 Task: Search for emails containing 'PIP' using advanced search options.
Action: Mouse moved to (297, 12)
Screenshot: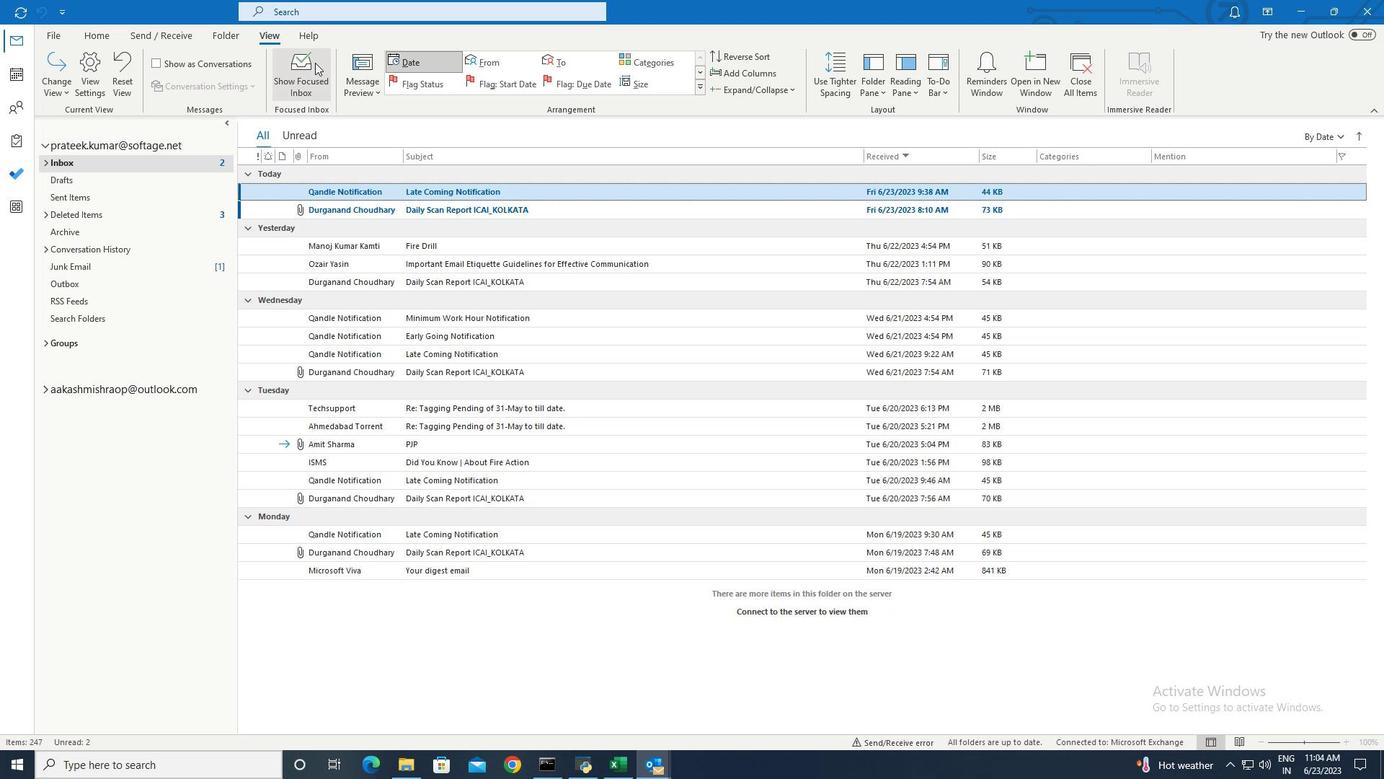 
Action: Mouse pressed left at (297, 12)
Screenshot: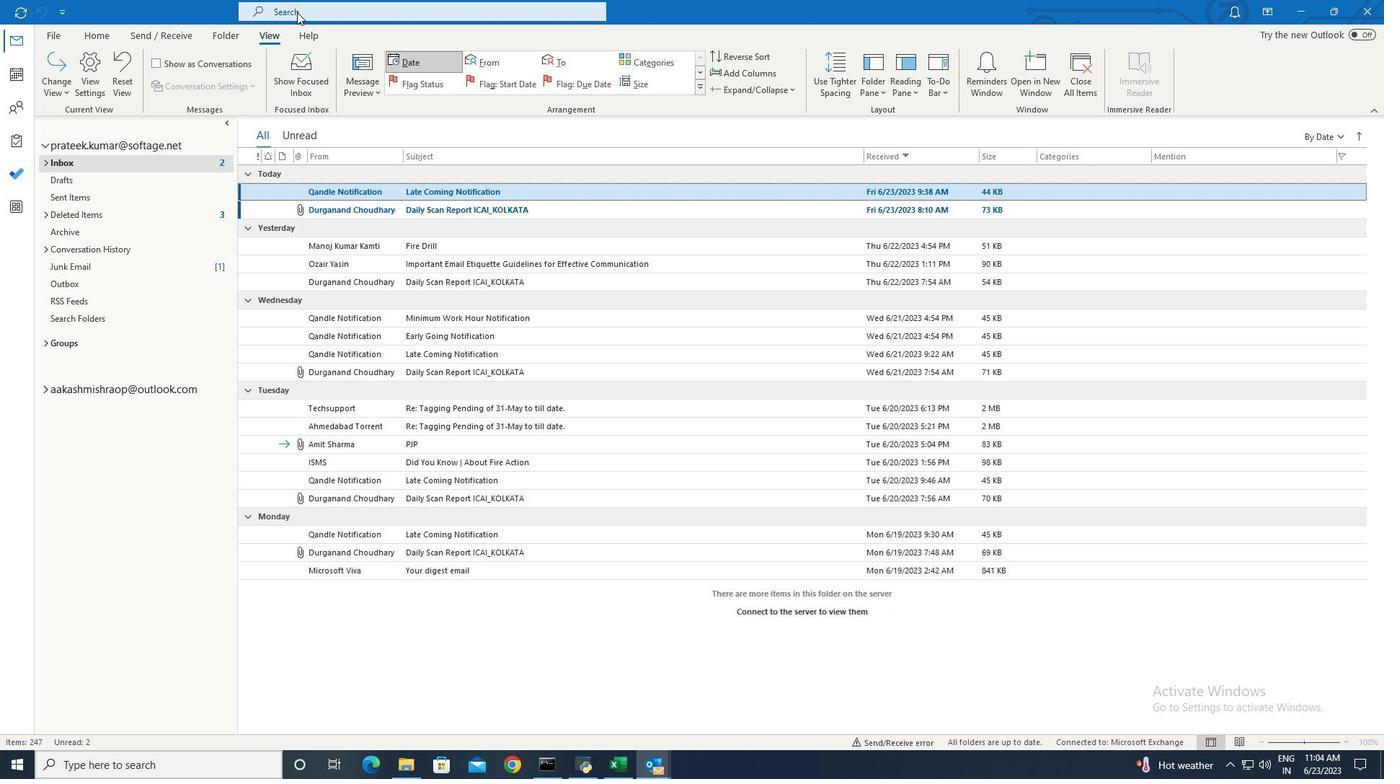 
Action: Mouse pressed left at (297, 12)
Screenshot: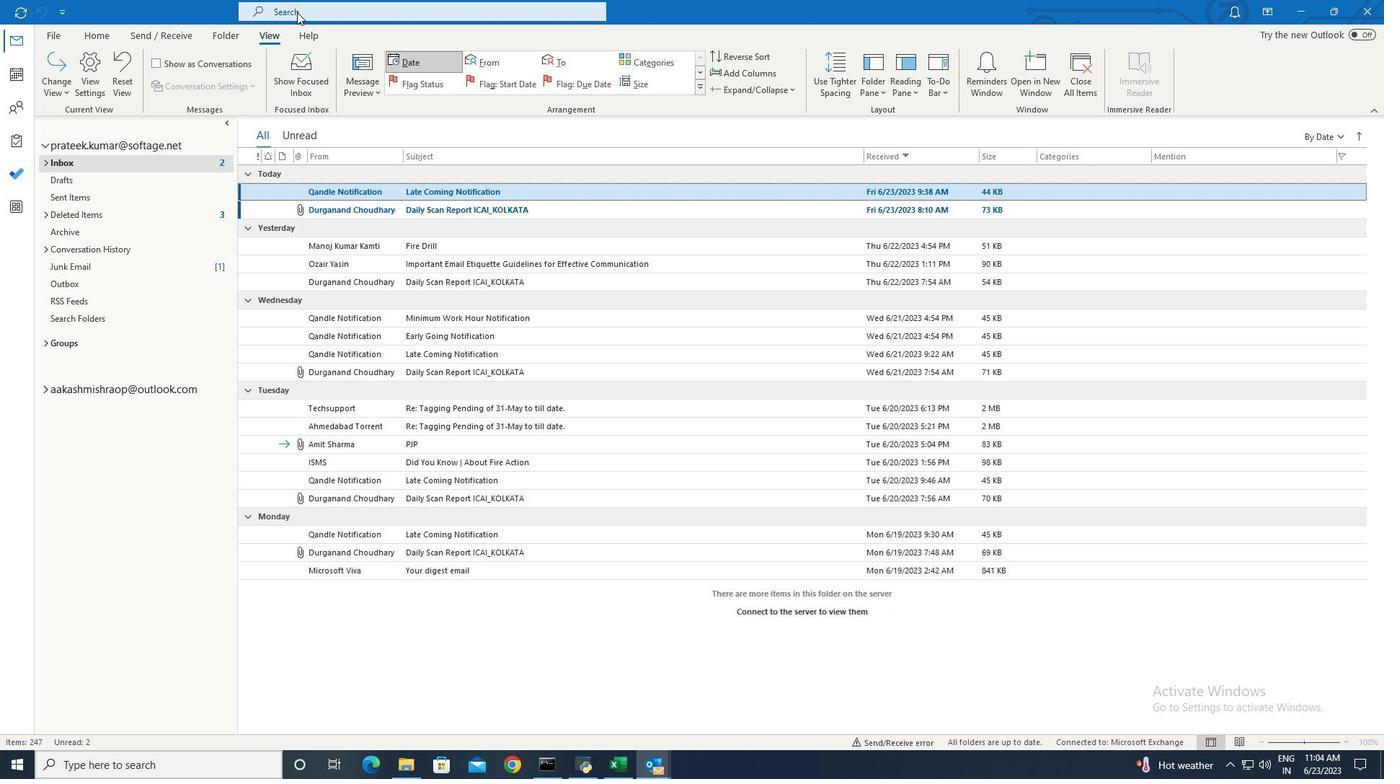 
Action: Mouse moved to (207, 8)
Screenshot: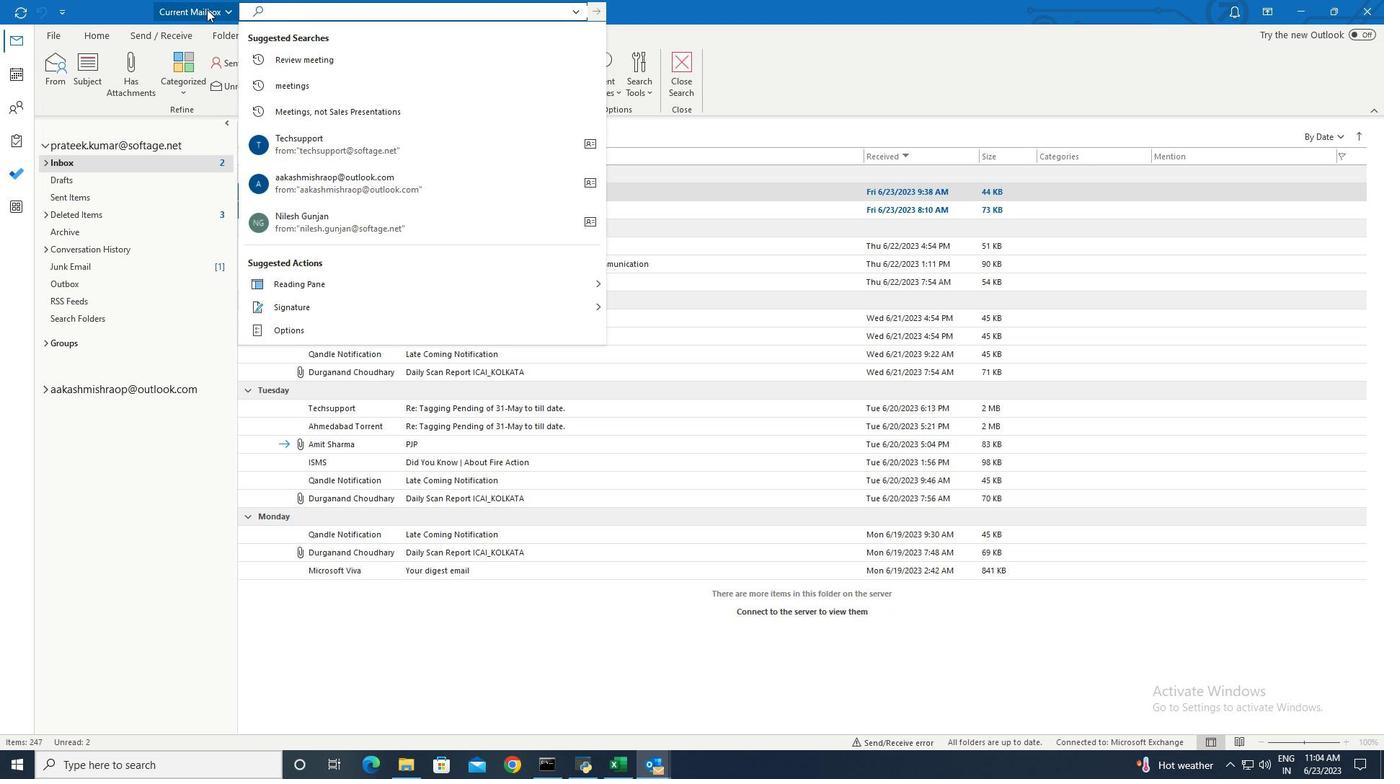 
Action: Mouse pressed left at (207, 8)
Screenshot: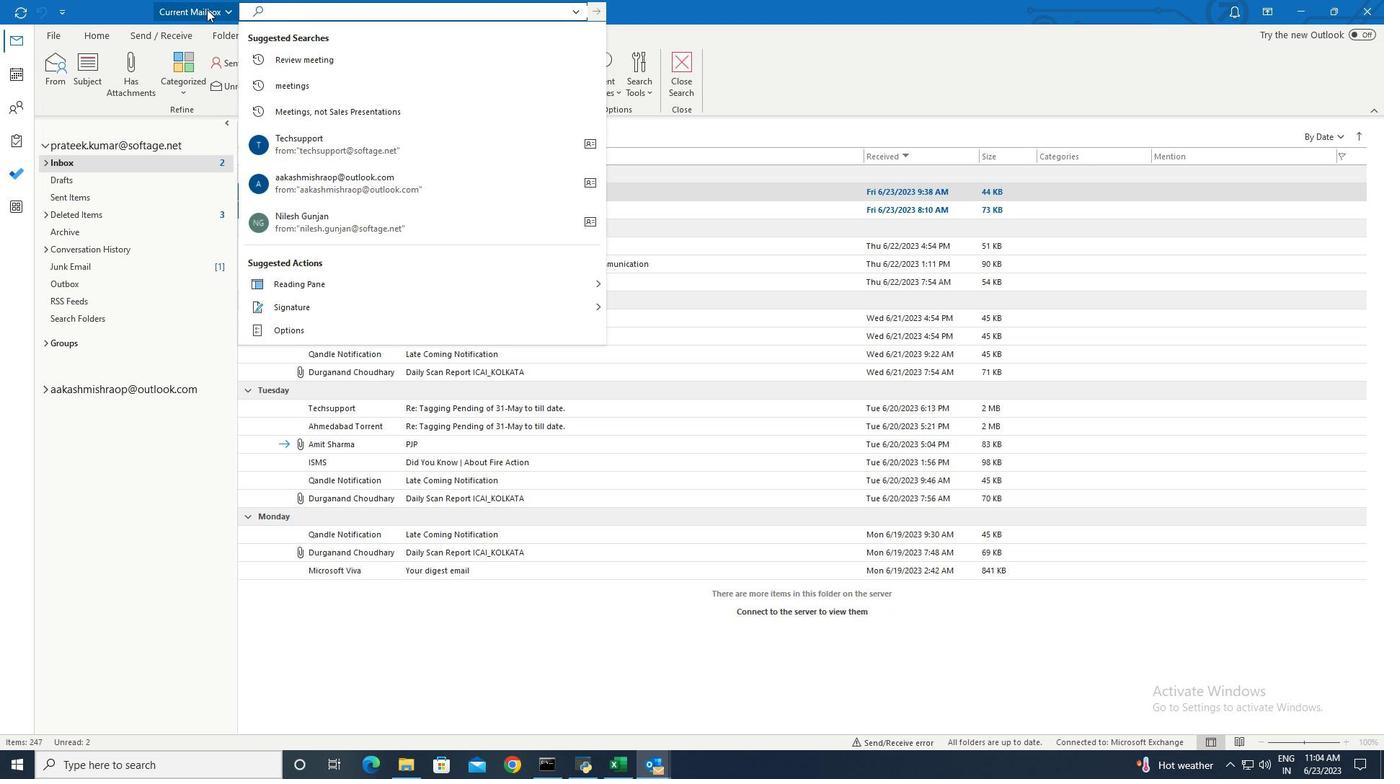 
Action: Mouse moved to (196, 30)
Screenshot: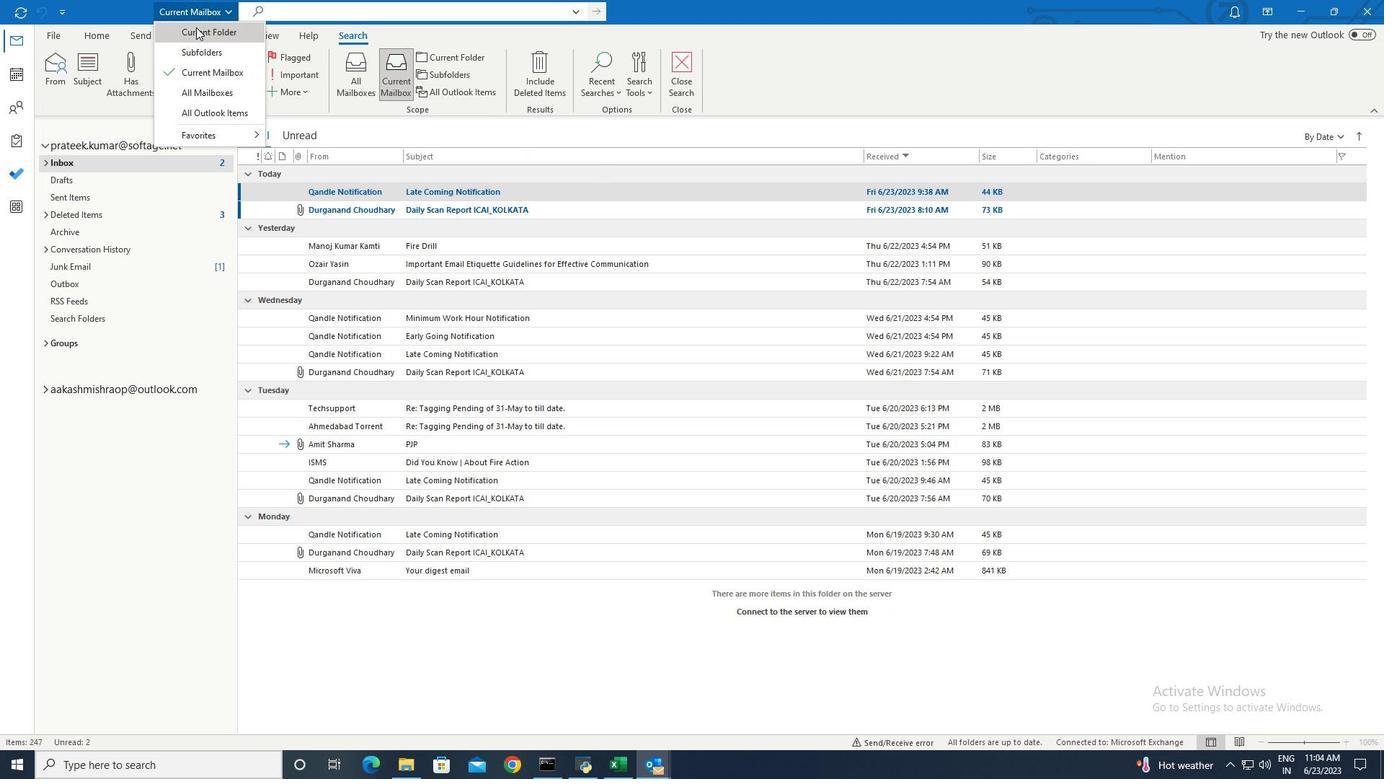
Action: Mouse pressed left at (196, 30)
Screenshot: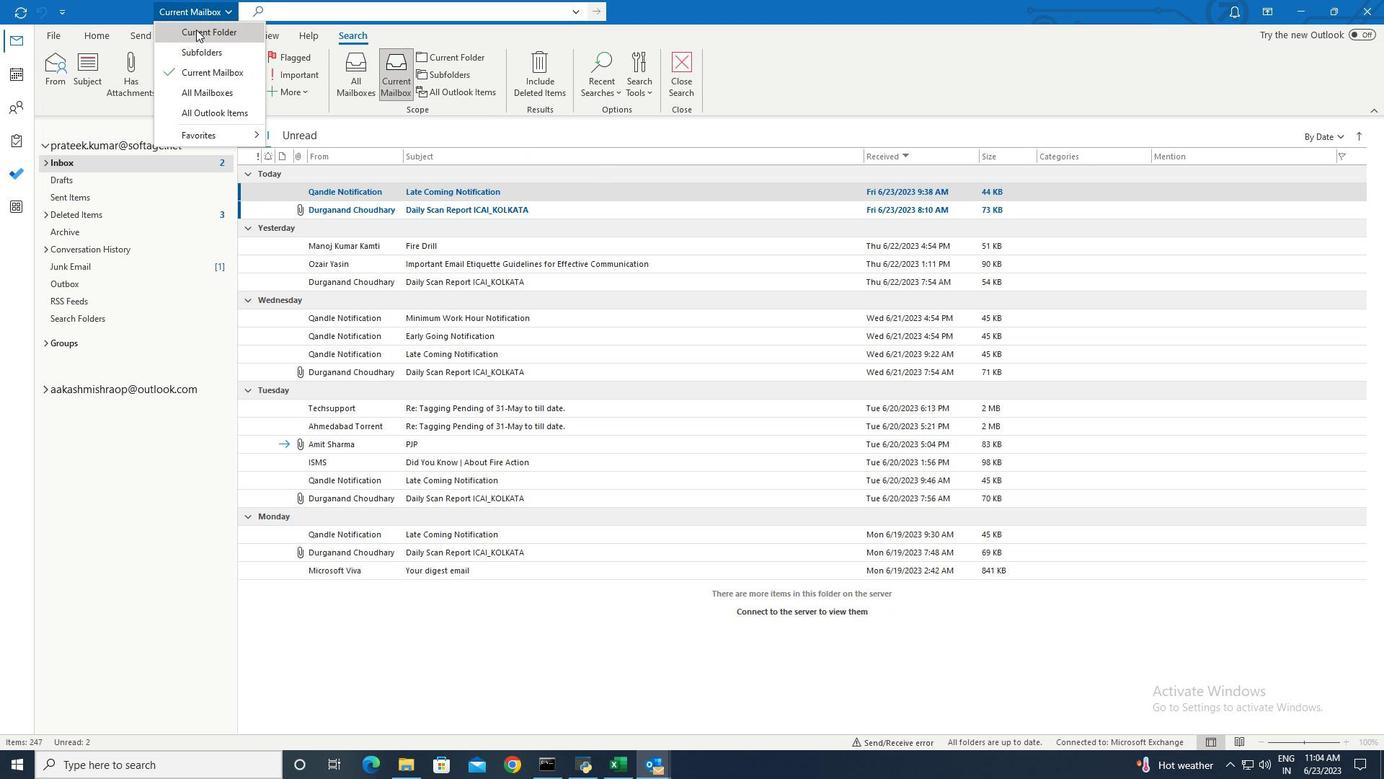 
Action: Mouse moved to (577, 6)
Screenshot: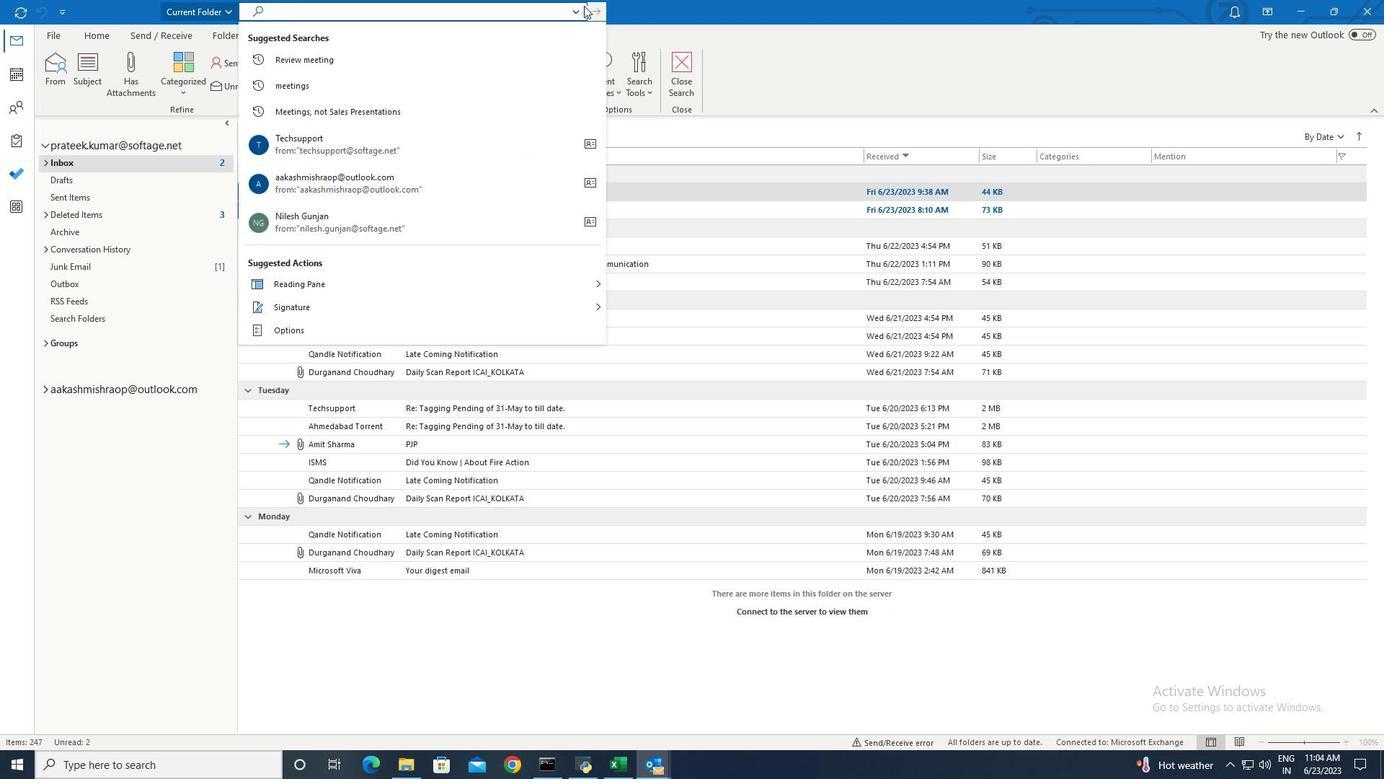
Action: Mouse pressed left at (577, 6)
Screenshot: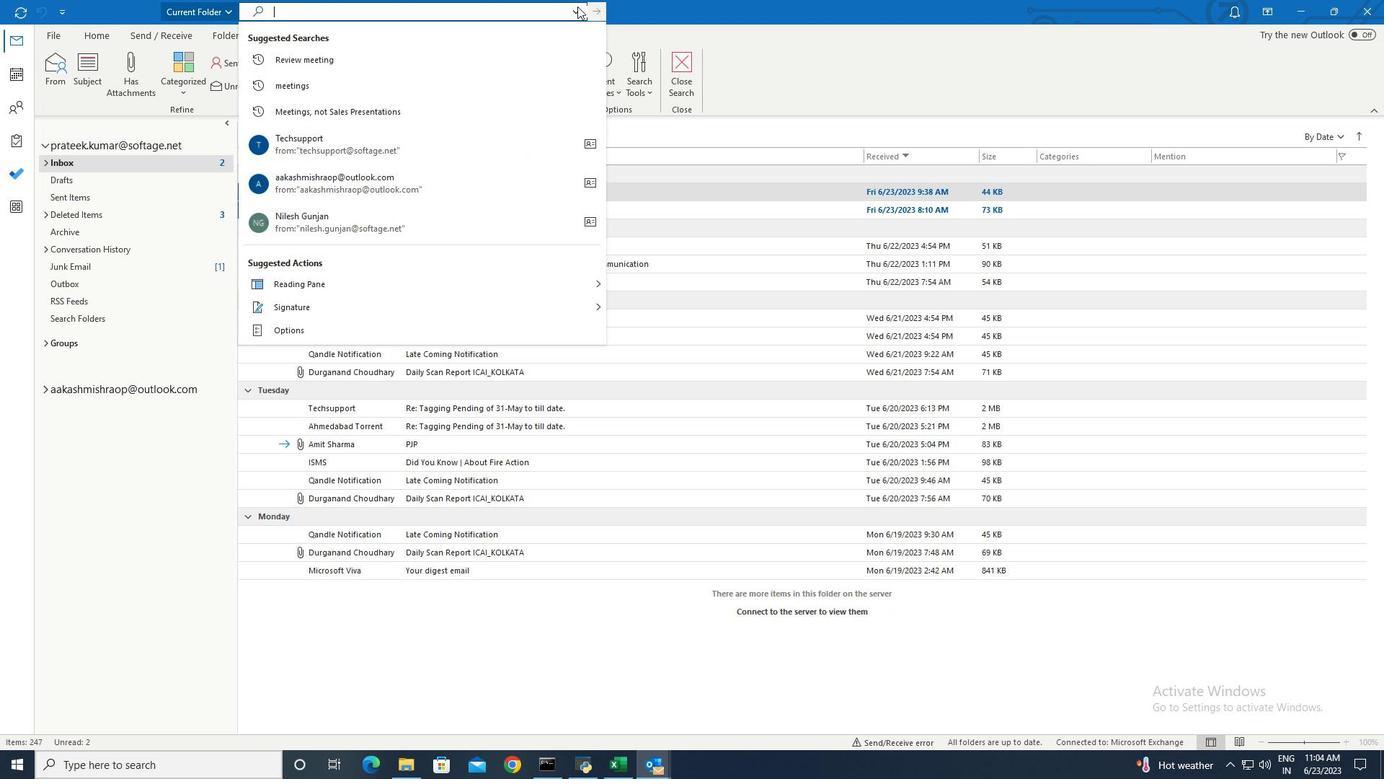 
Action: Mouse moved to (346, 74)
Screenshot: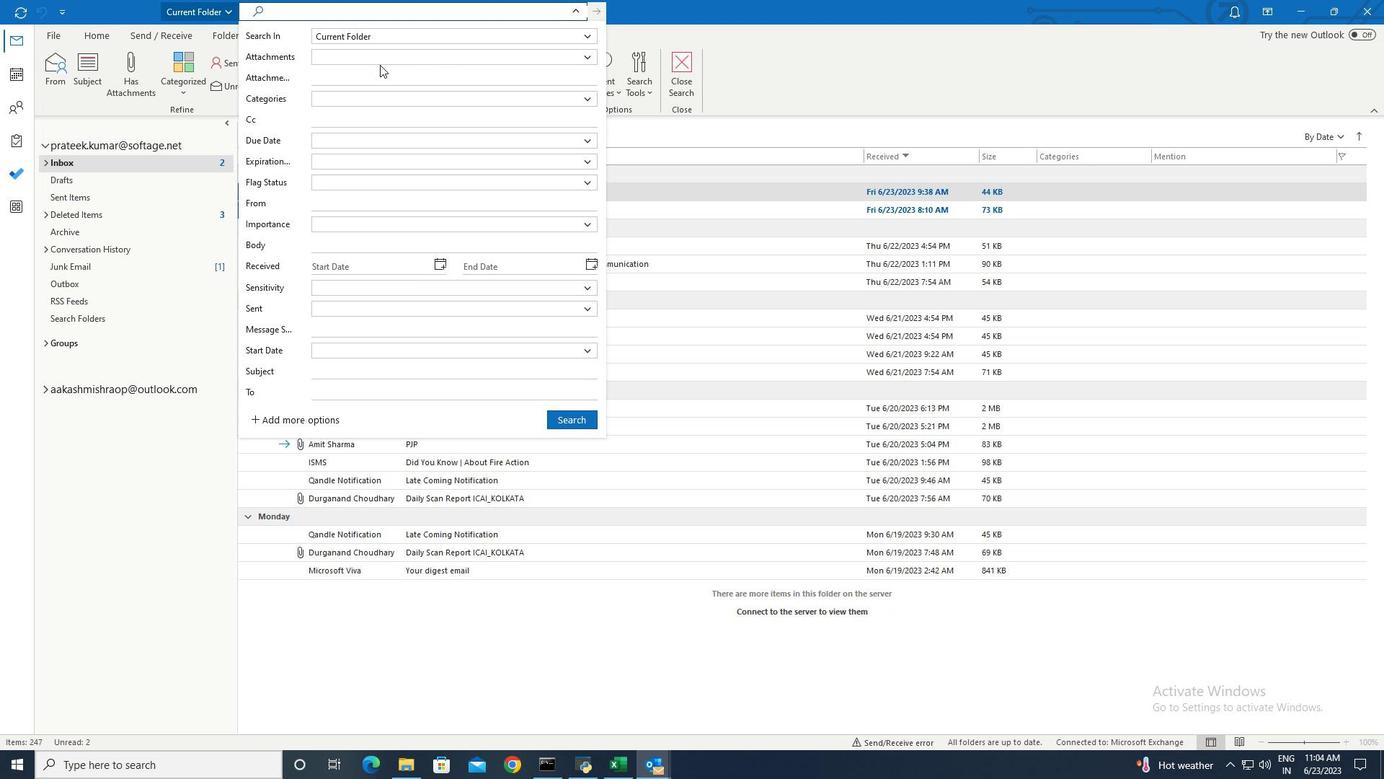 
Action: Mouse pressed left at (346, 74)
Screenshot: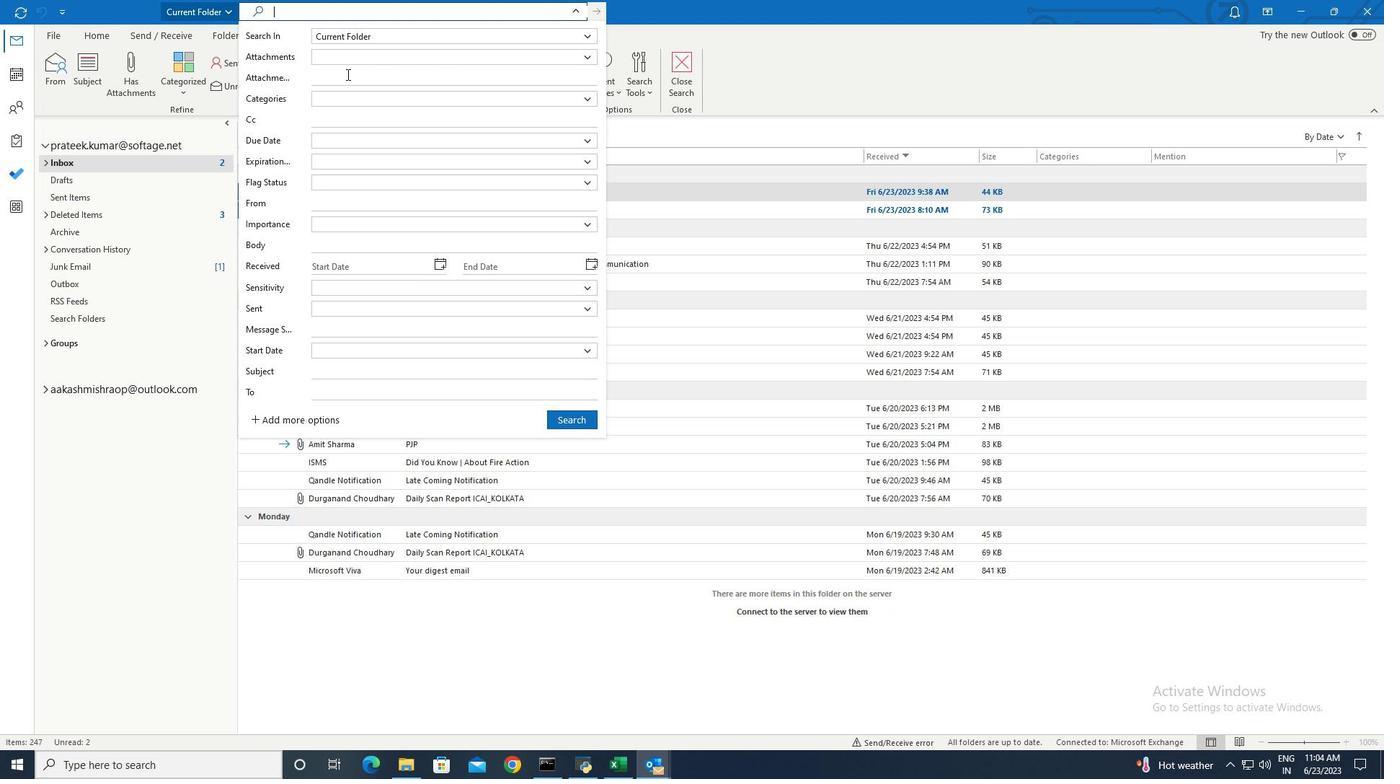 
Action: Mouse moved to (346, 74)
Screenshot: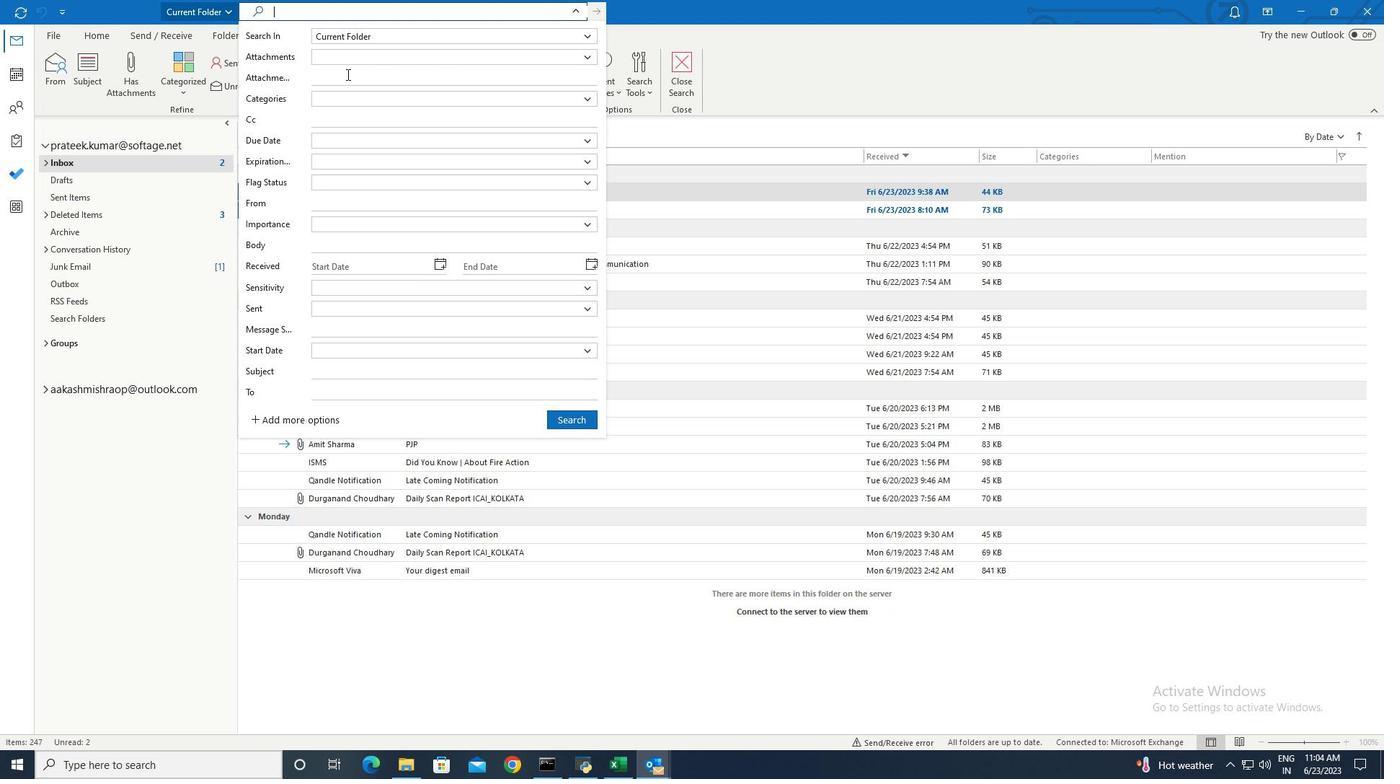 
Action: Key pressed <Key.shift>PDF
Screenshot: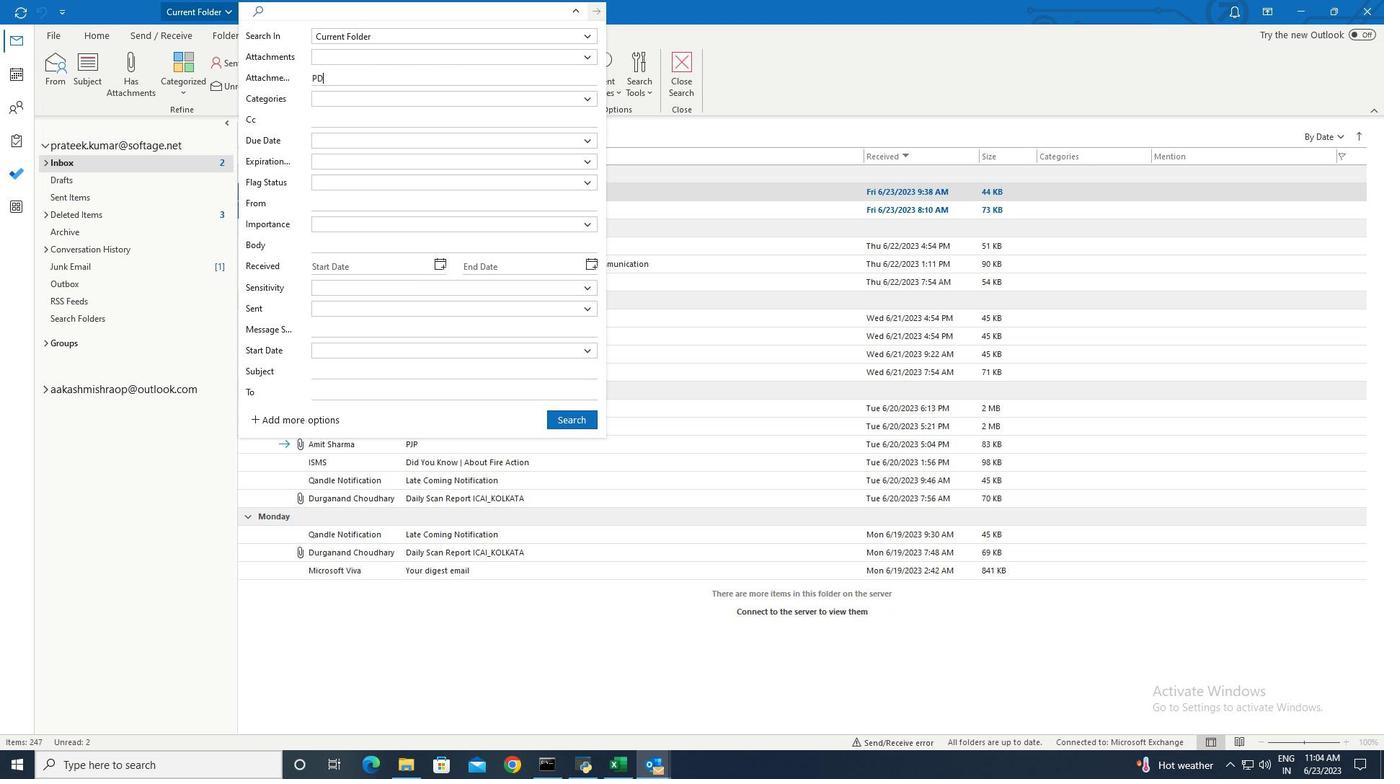 
Action: Mouse moved to (558, 416)
Screenshot: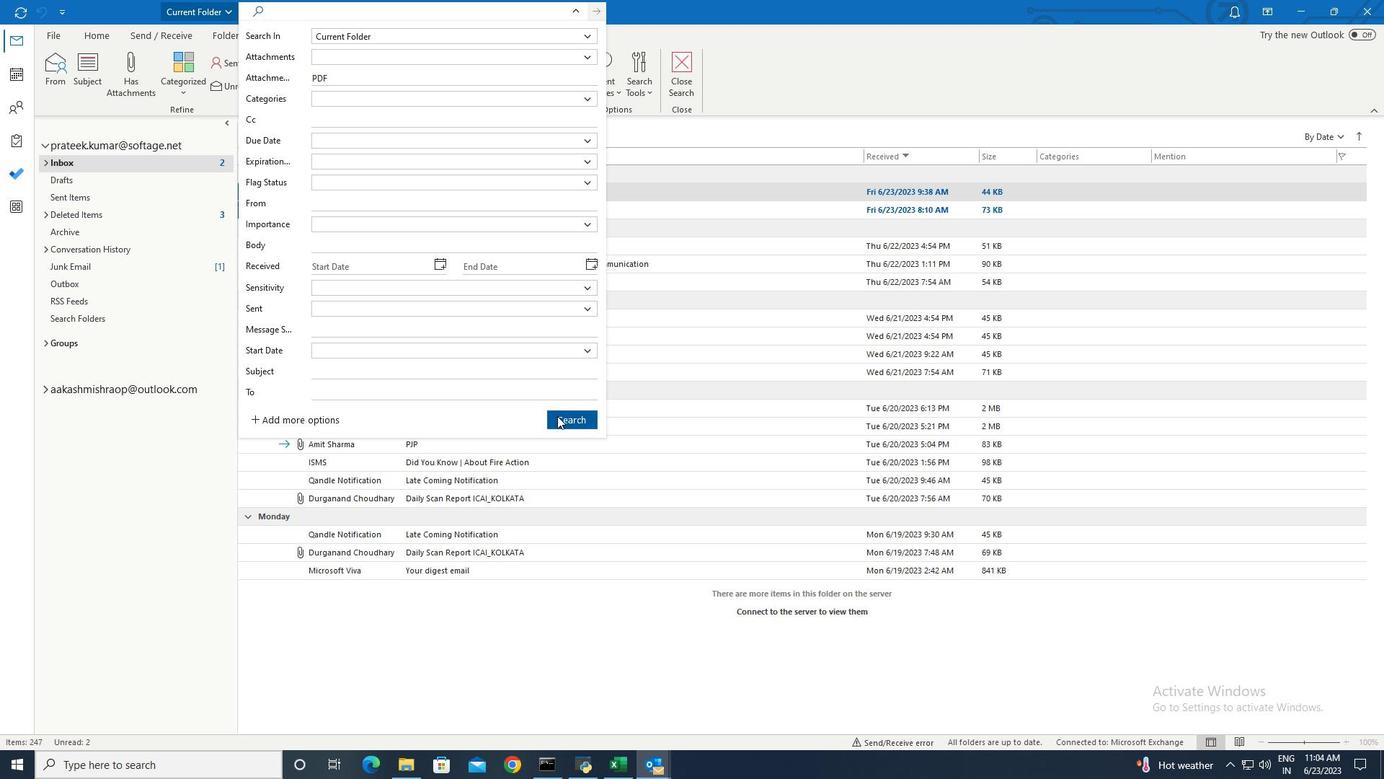 
Action: Mouse pressed left at (558, 416)
Screenshot: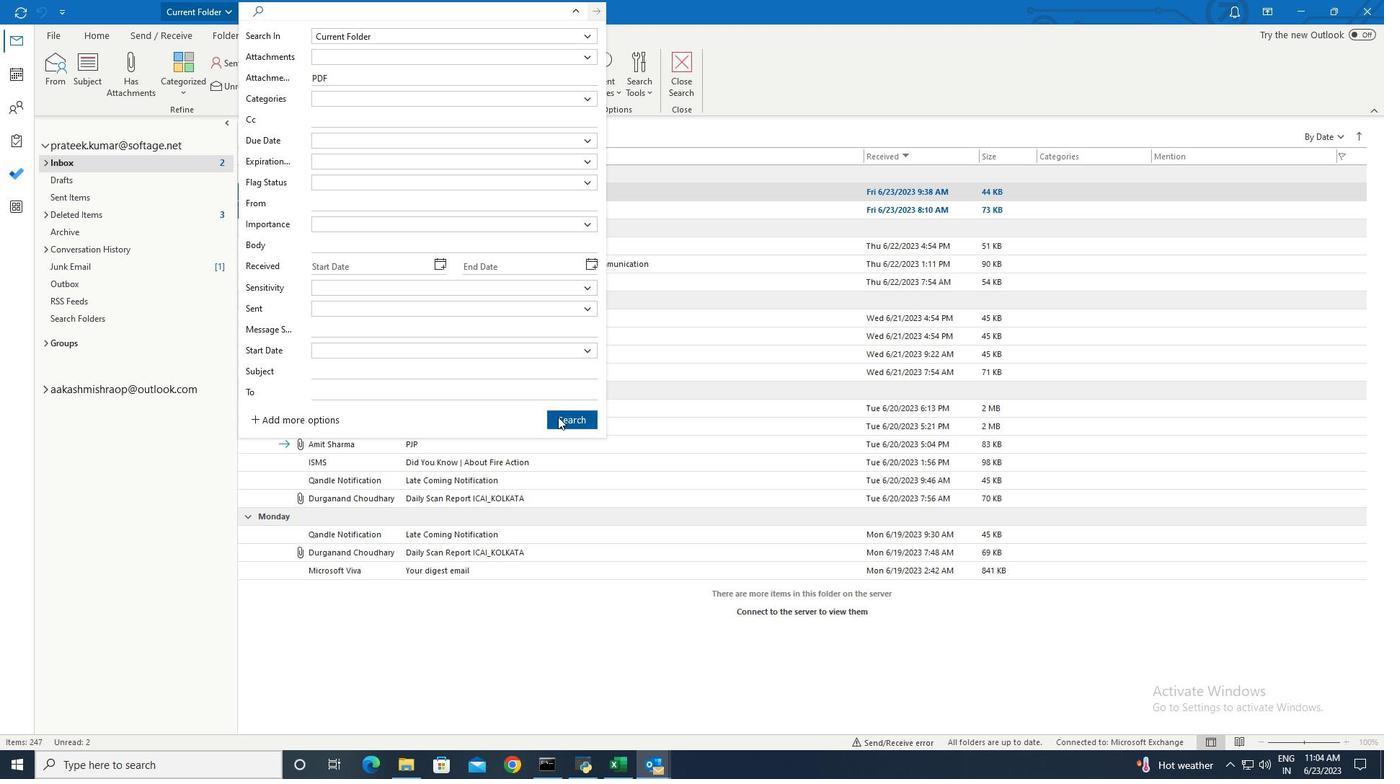 
Action: Mouse moved to (587, 559)
Screenshot: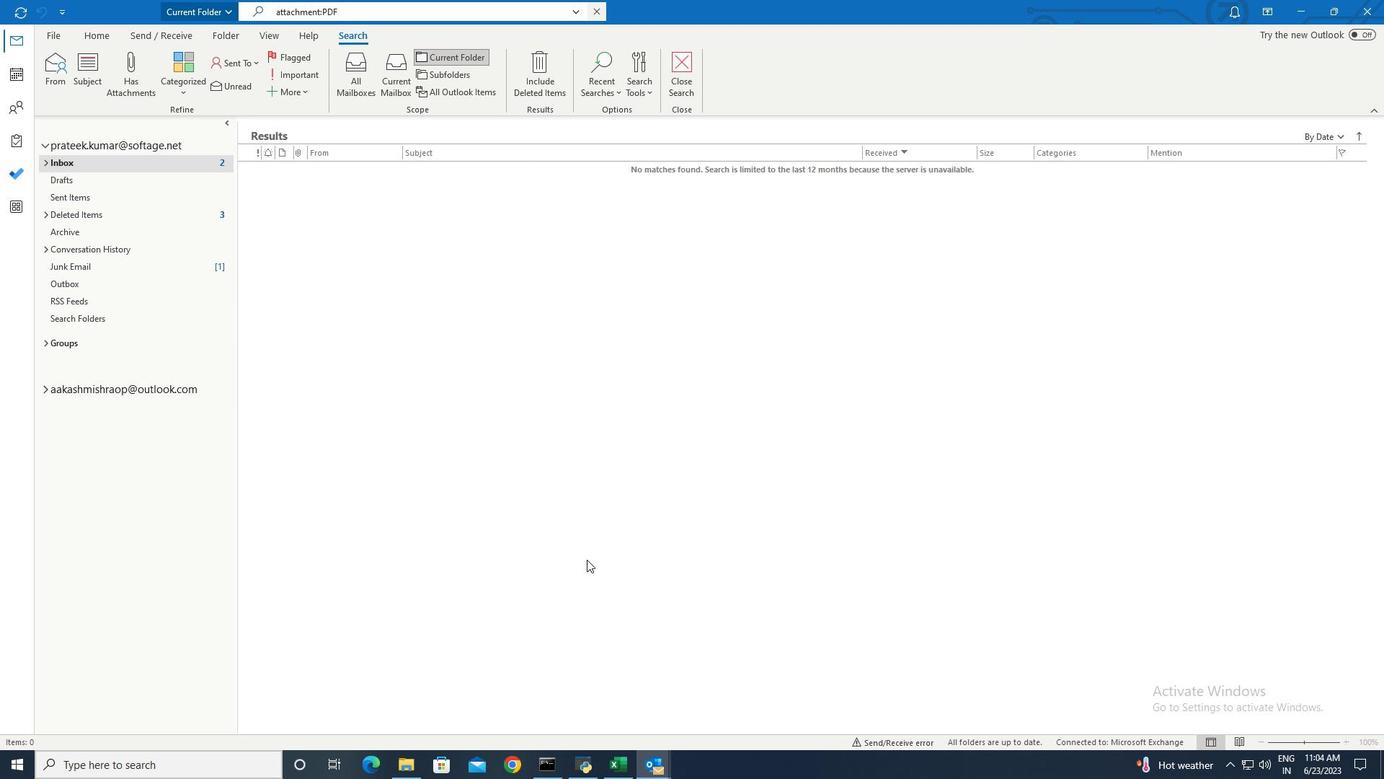 
